 Task: Create a rule from the Routing list, Task moved to a section -> Set Priority in the project AnalyseNow , set the section as To-Do and set the priority of the task as  High
Action: Mouse moved to (69, 236)
Screenshot: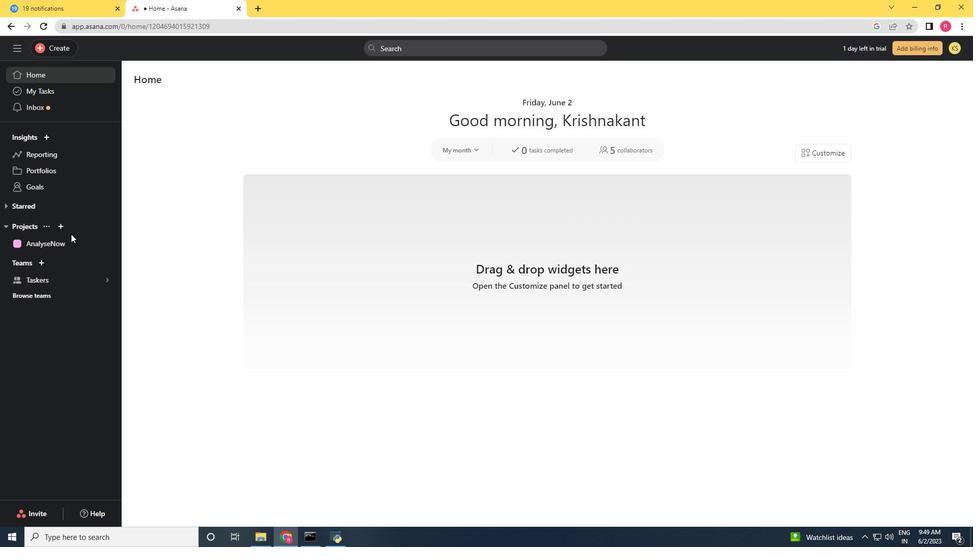 
Action: Mouse pressed left at (69, 236)
Screenshot: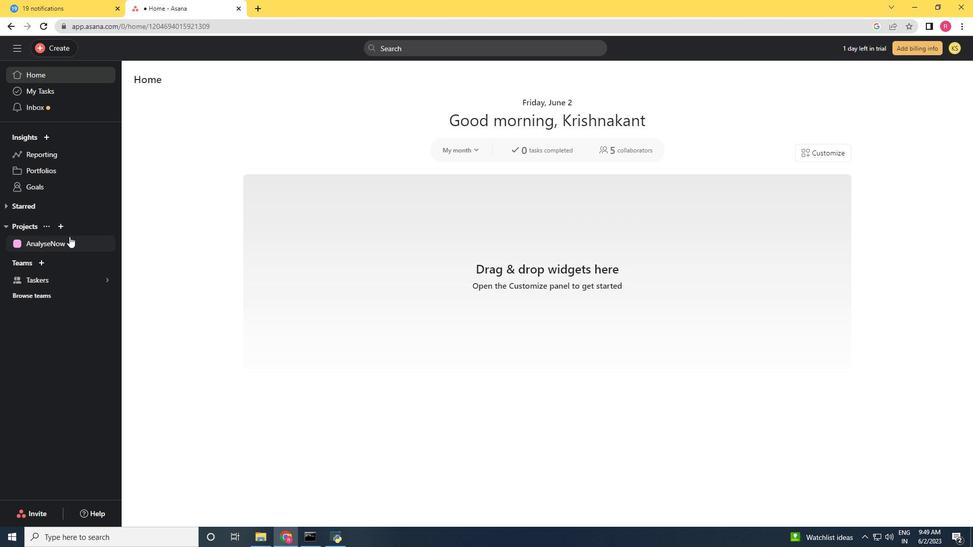 
Action: Mouse moved to (927, 83)
Screenshot: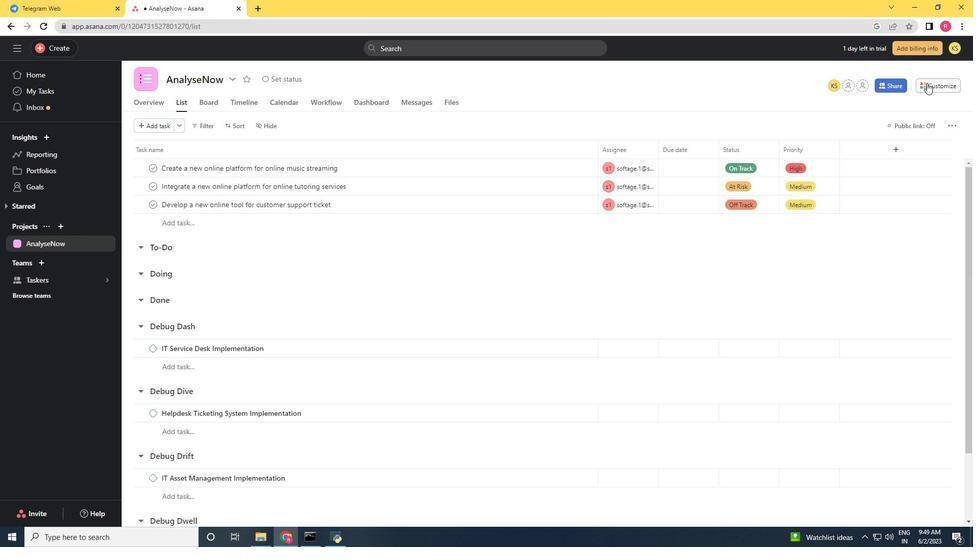 
Action: Mouse pressed left at (927, 83)
Screenshot: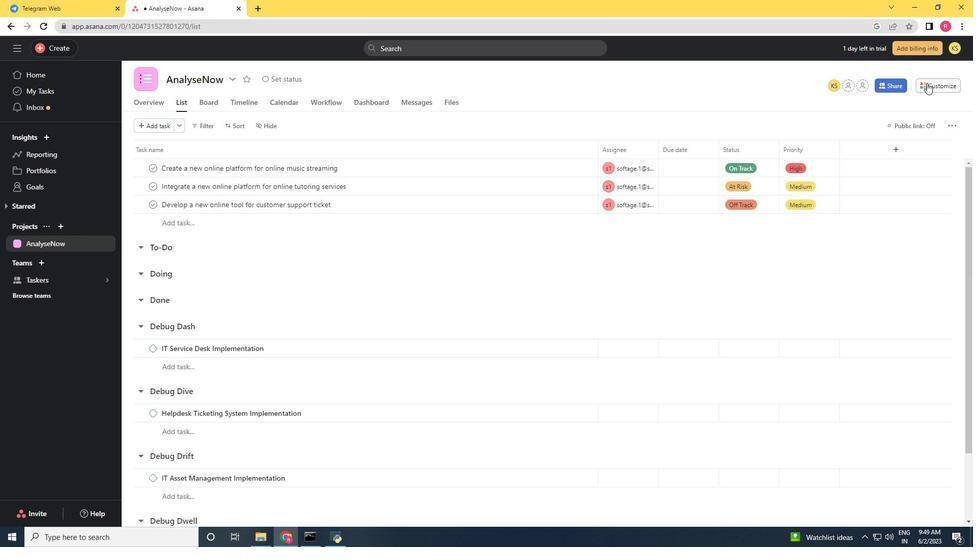 
Action: Mouse moved to (749, 223)
Screenshot: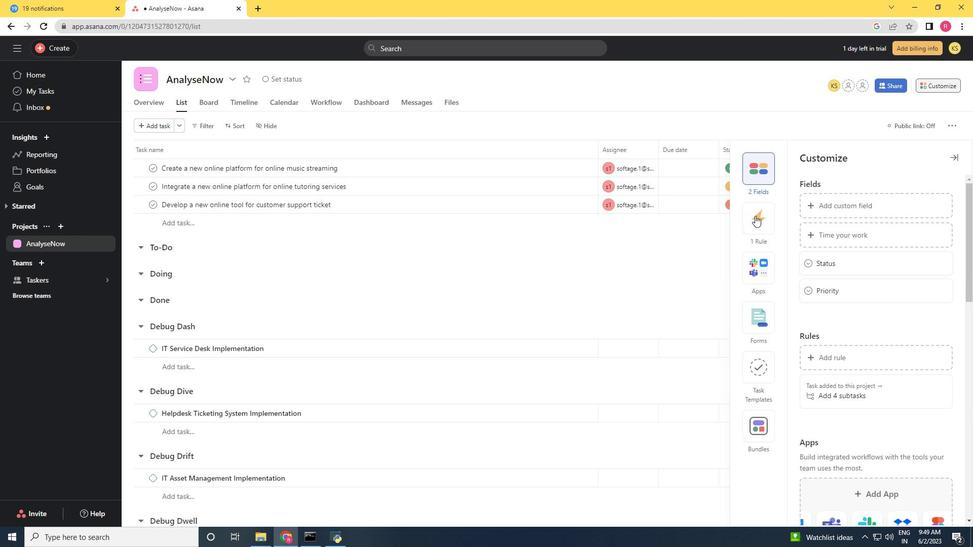 
Action: Mouse pressed left at (749, 223)
Screenshot: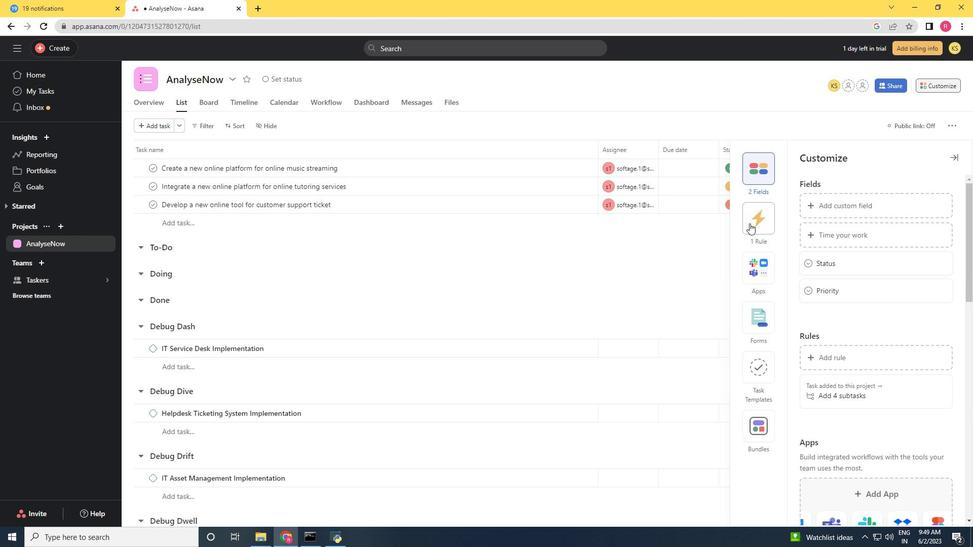 
Action: Mouse moved to (843, 197)
Screenshot: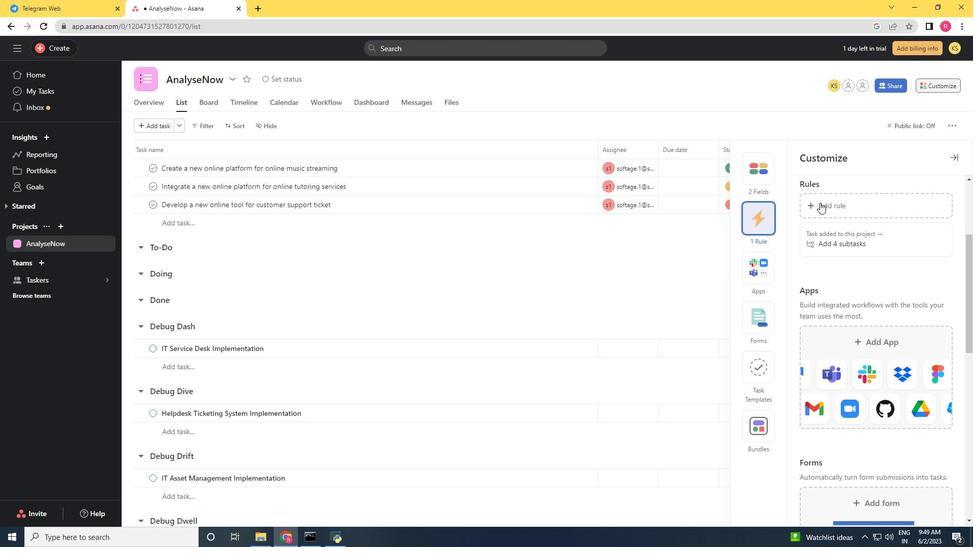 
Action: Mouse pressed left at (843, 197)
Screenshot: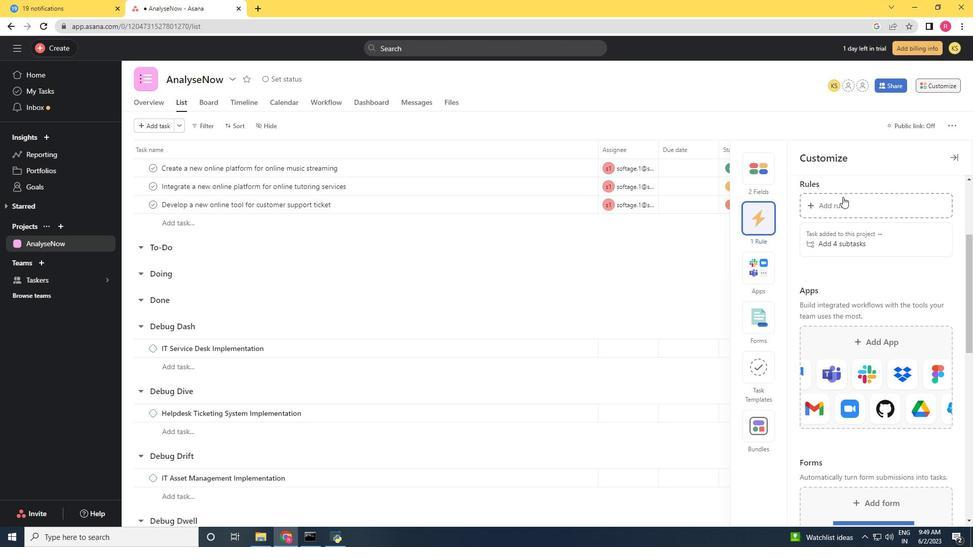 
Action: Mouse moved to (210, 133)
Screenshot: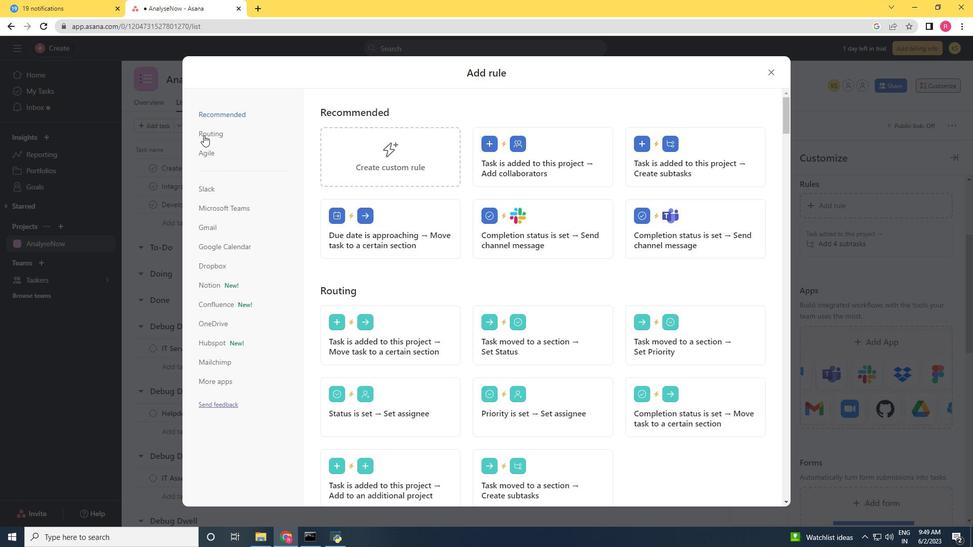 
Action: Mouse pressed left at (210, 133)
Screenshot: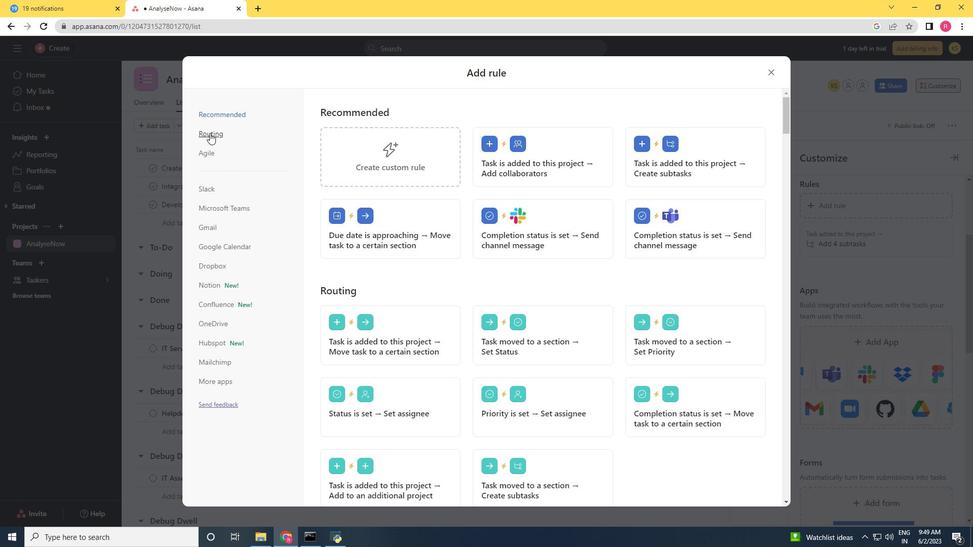 
Action: Mouse moved to (677, 154)
Screenshot: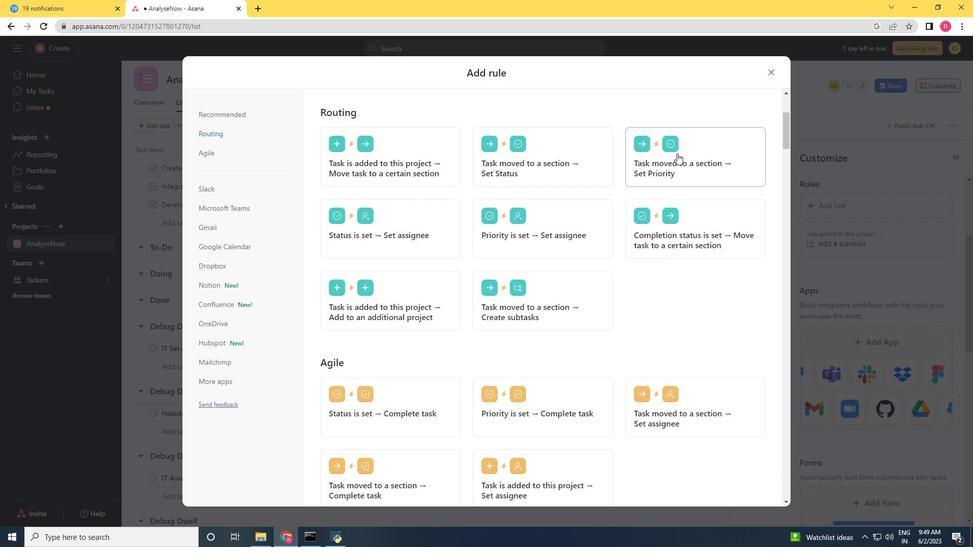 
Action: Mouse pressed left at (677, 154)
Screenshot: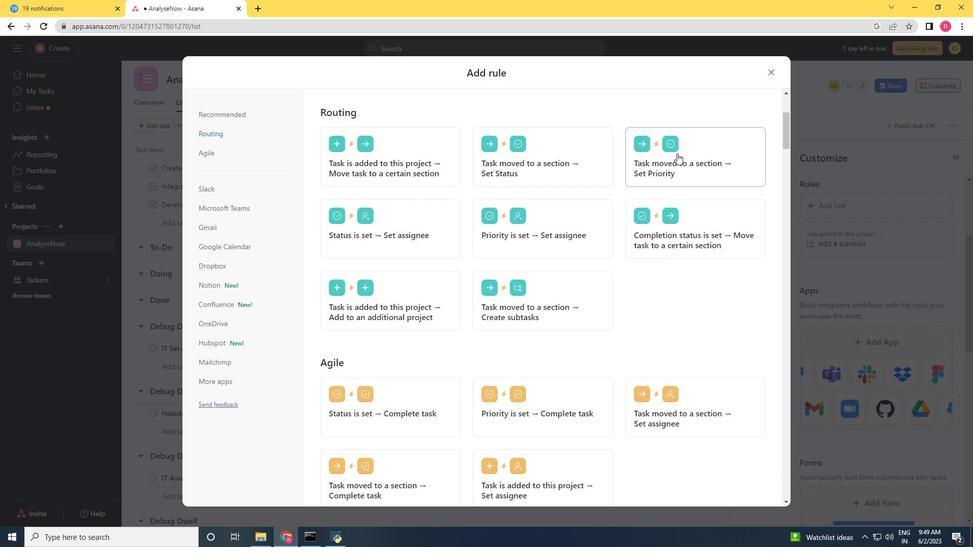 
Action: Mouse moved to (362, 259)
Screenshot: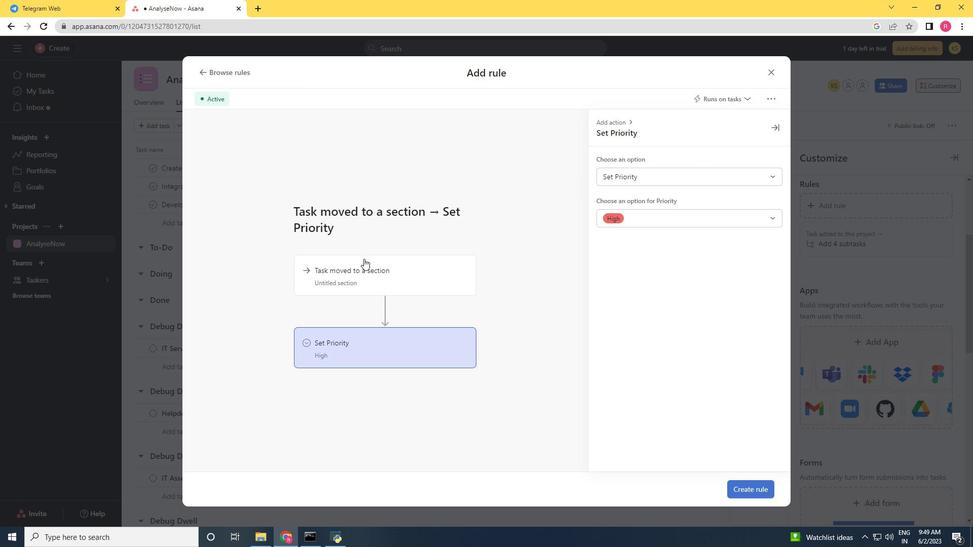 
Action: Mouse pressed left at (362, 259)
Screenshot: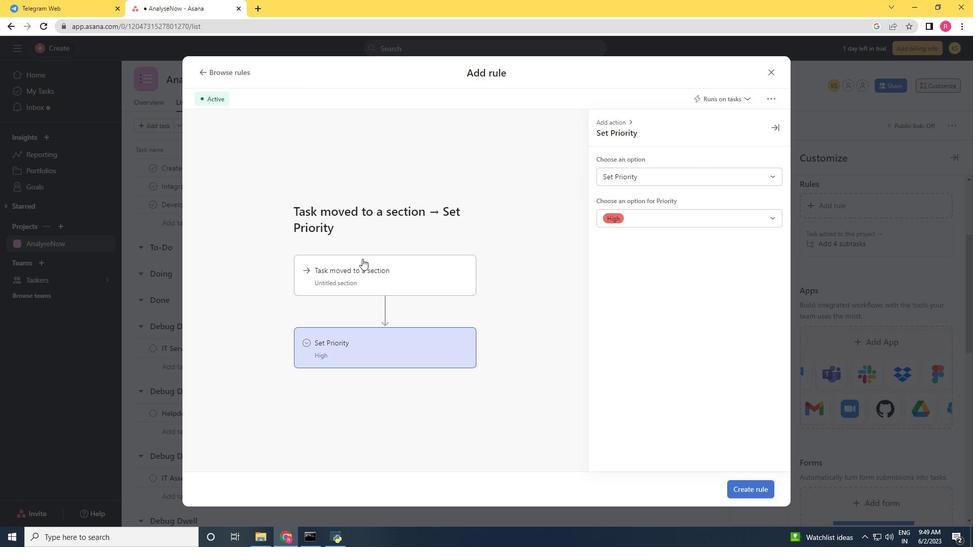 
Action: Mouse moved to (653, 176)
Screenshot: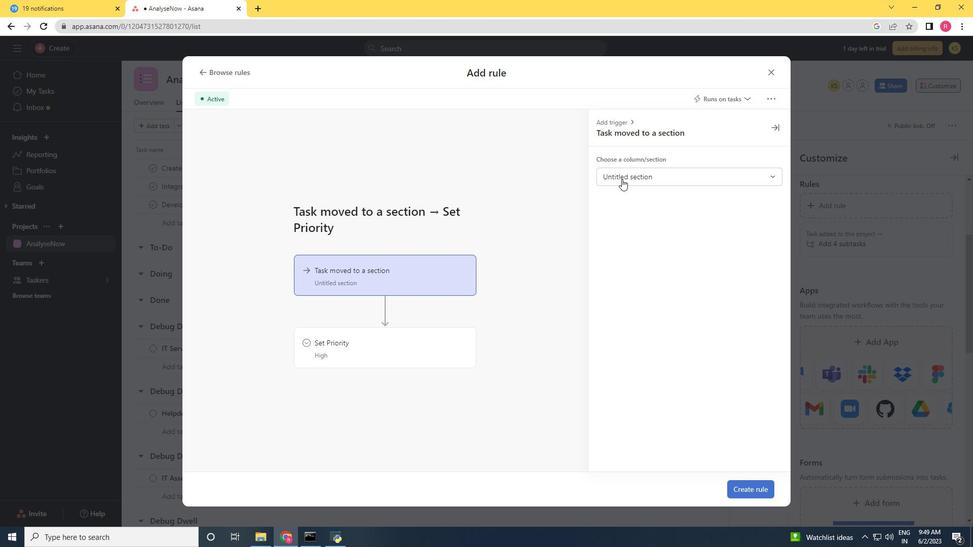 
Action: Mouse pressed left at (653, 176)
Screenshot: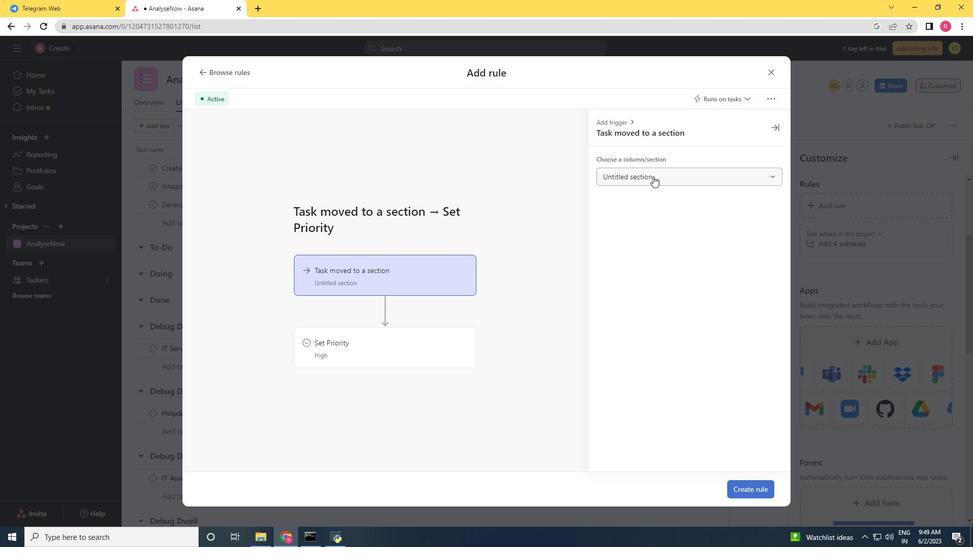 
Action: Mouse moved to (644, 208)
Screenshot: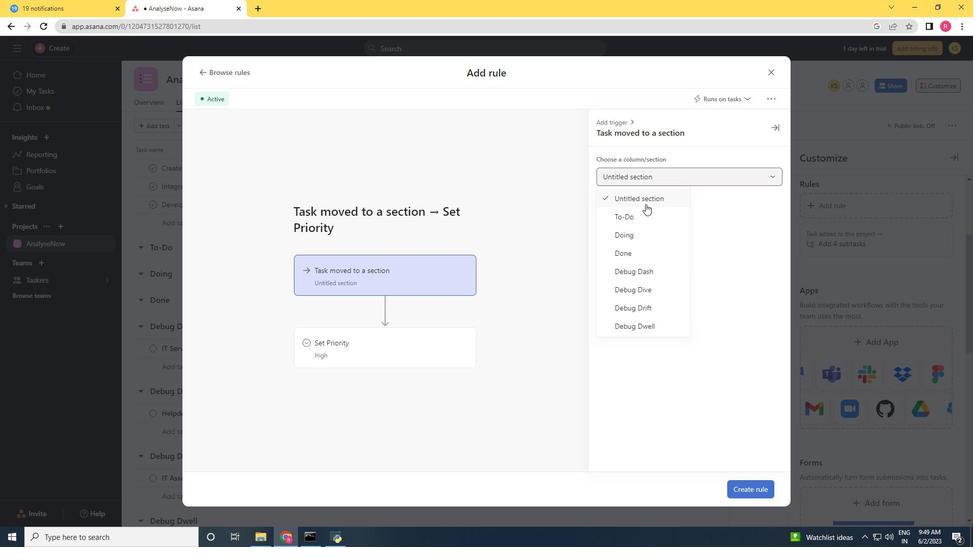 
Action: Mouse pressed left at (644, 208)
Screenshot: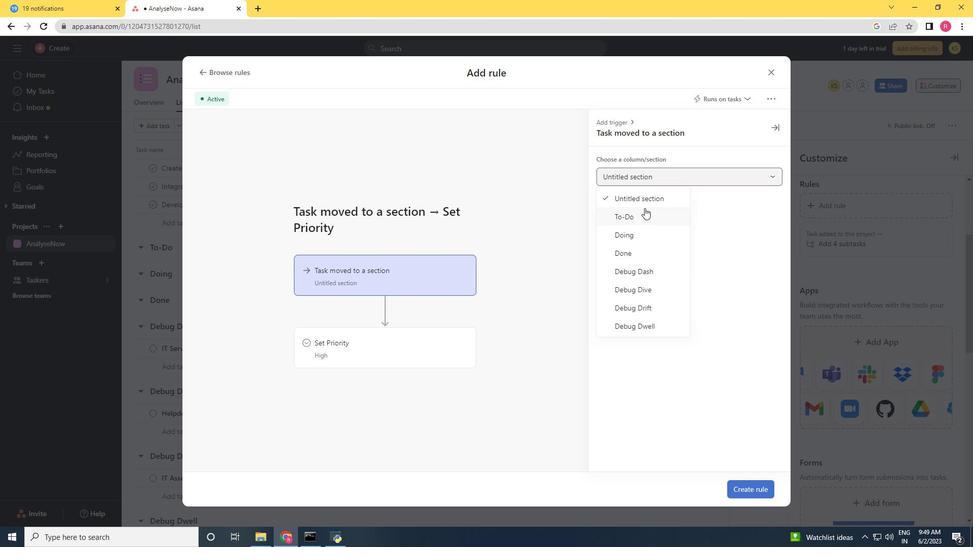 
Action: Mouse moved to (408, 342)
Screenshot: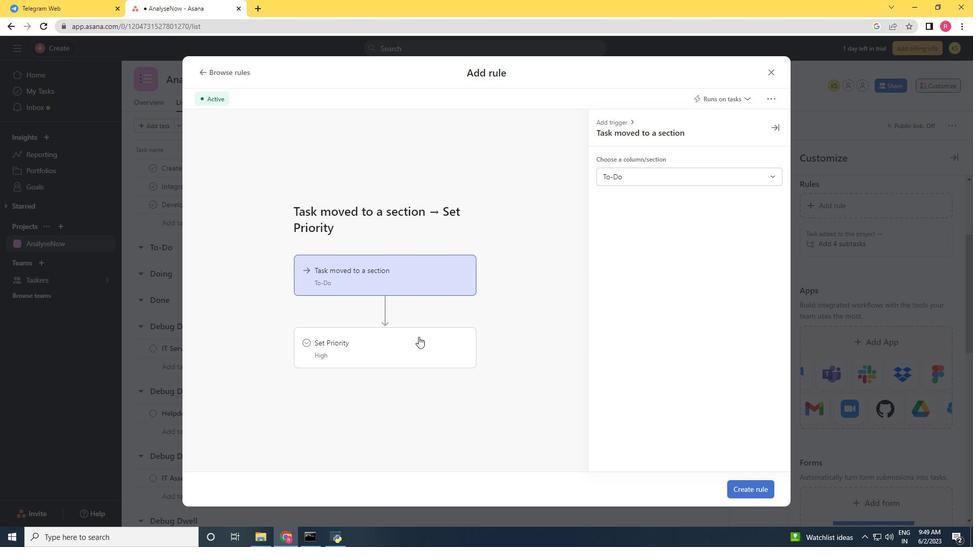 
Action: Mouse pressed left at (408, 342)
Screenshot: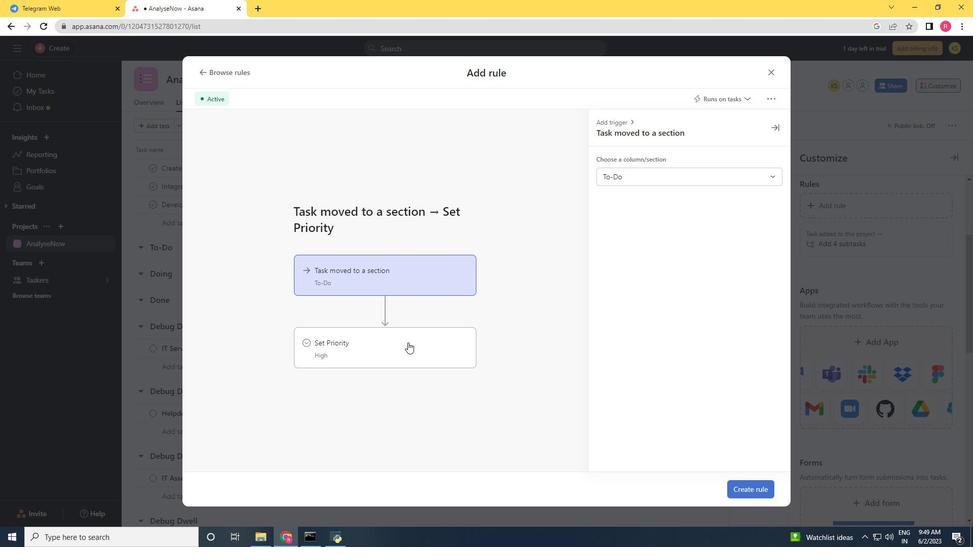 
Action: Mouse moved to (627, 176)
Screenshot: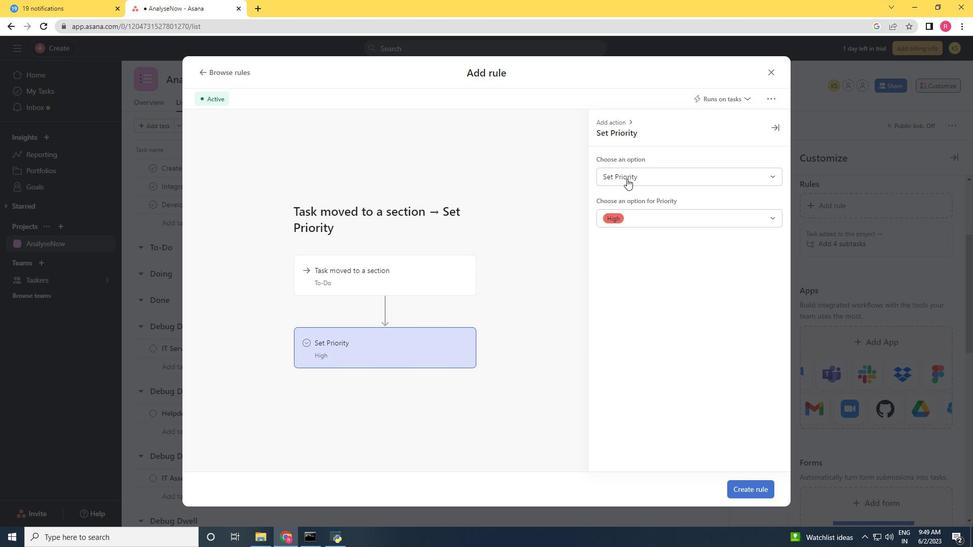 
Action: Mouse pressed left at (627, 176)
Screenshot: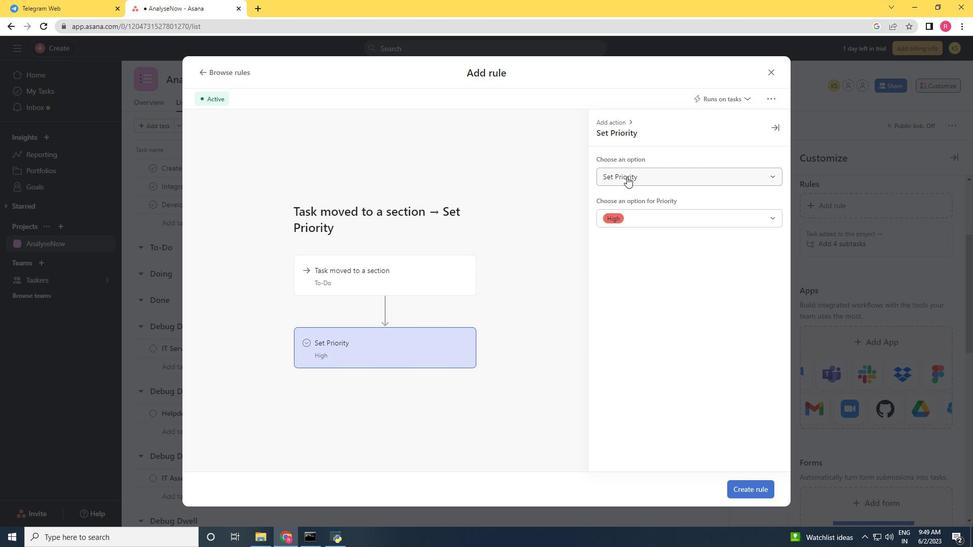 
Action: Mouse moved to (627, 195)
Screenshot: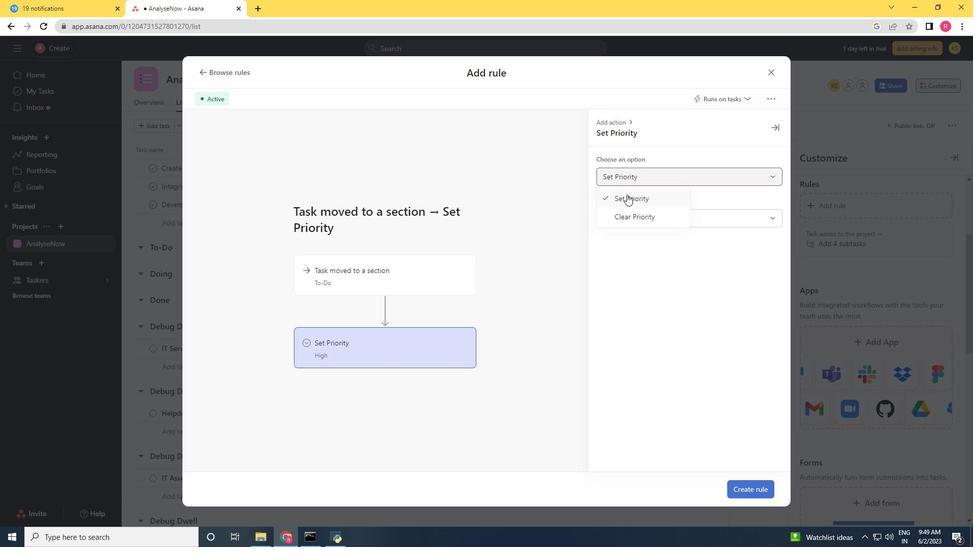 
Action: Mouse pressed left at (627, 195)
Screenshot: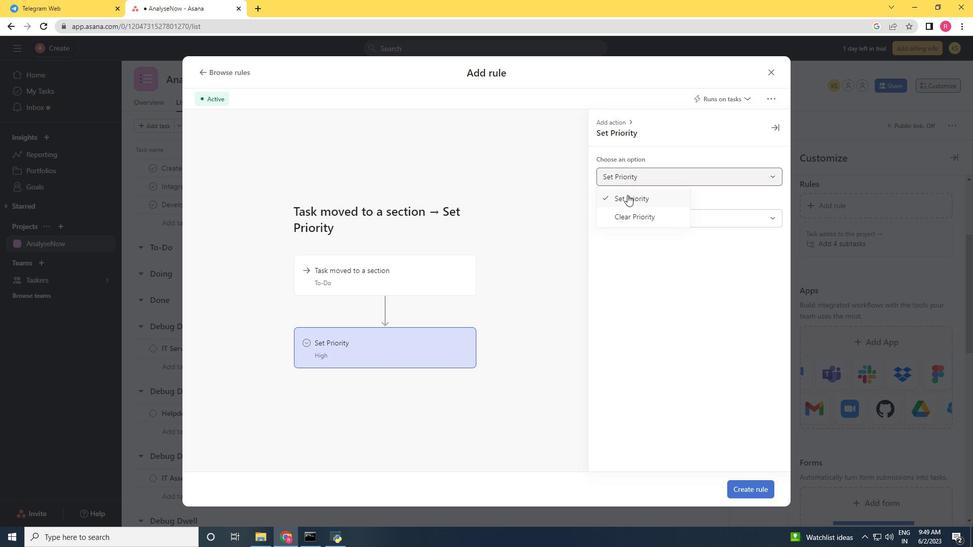 
Action: Mouse moved to (630, 217)
Screenshot: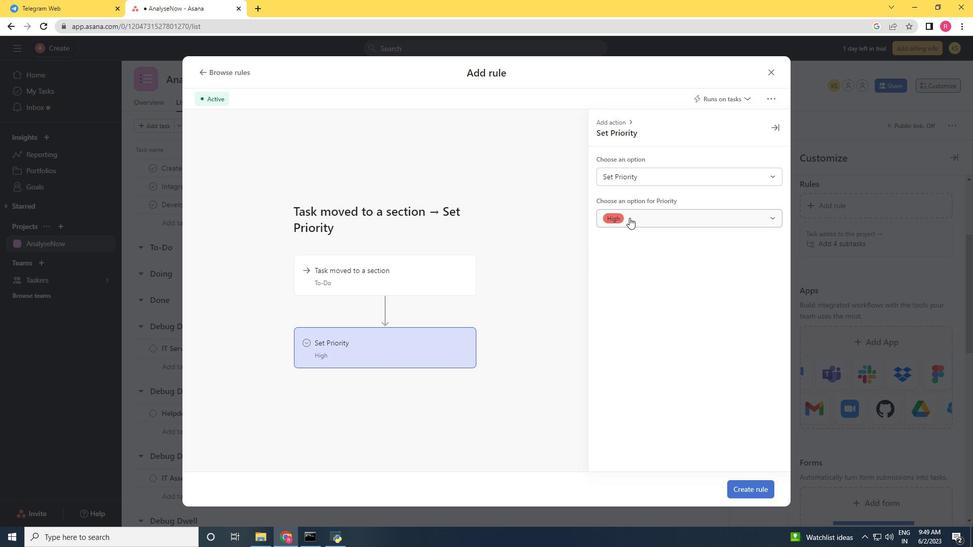 
Action: Mouse pressed left at (630, 217)
Screenshot: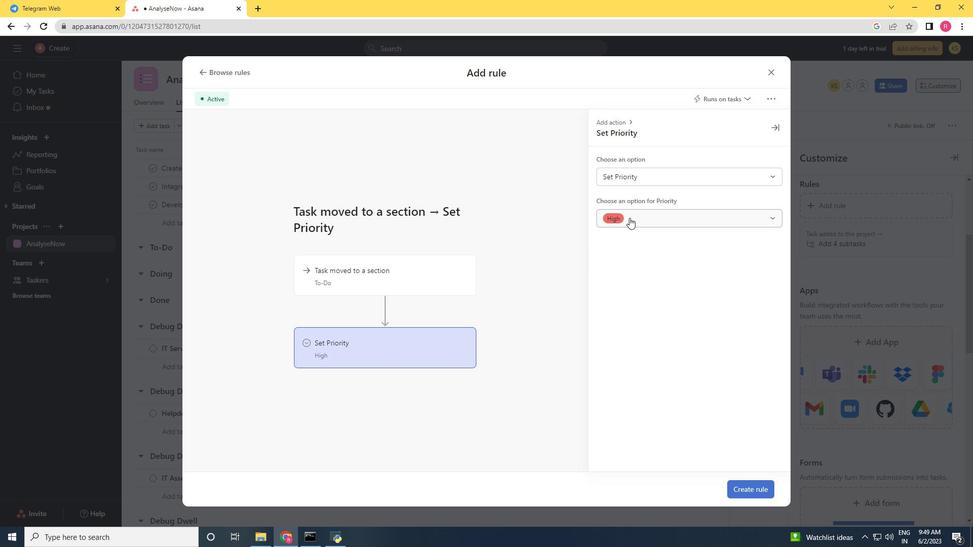 
Action: Mouse moved to (628, 236)
Screenshot: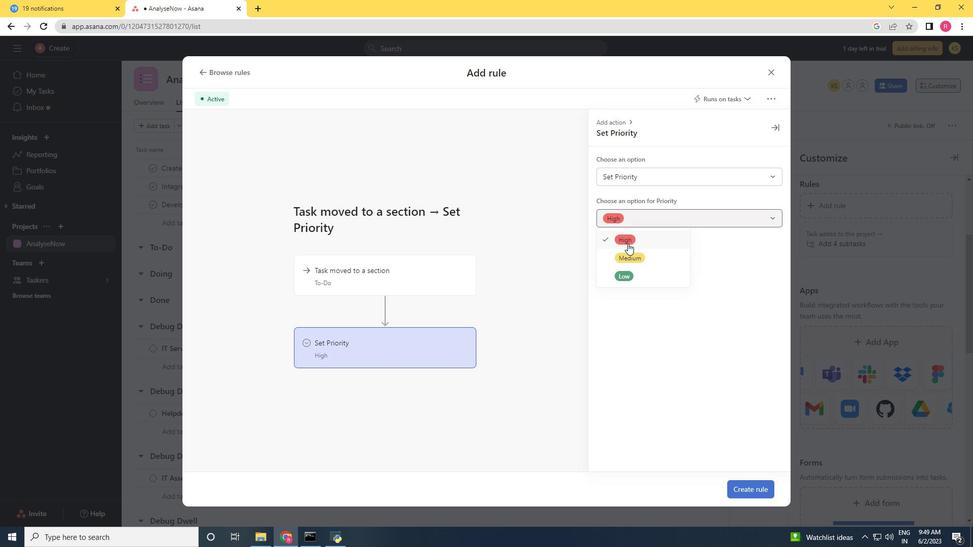 
Action: Mouse pressed left at (628, 236)
Screenshot: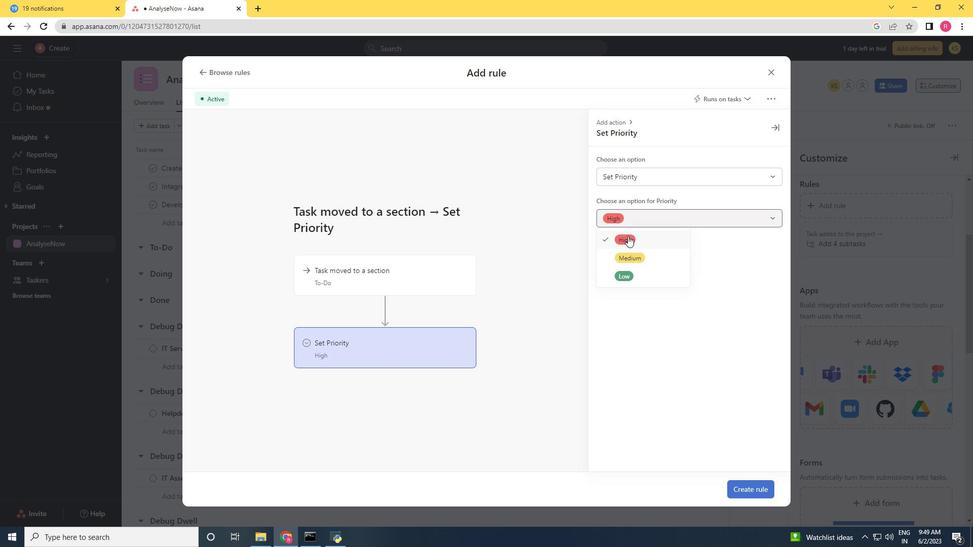 
Action: Mouse moved to (739, 486)
Screenshot: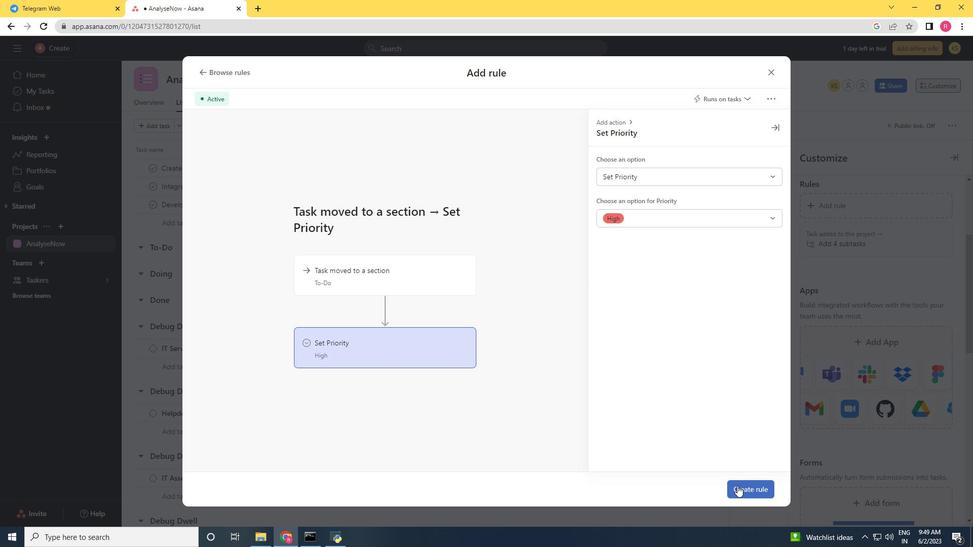 
Action: Mouse pressed left at (739, 486)
Screenshot: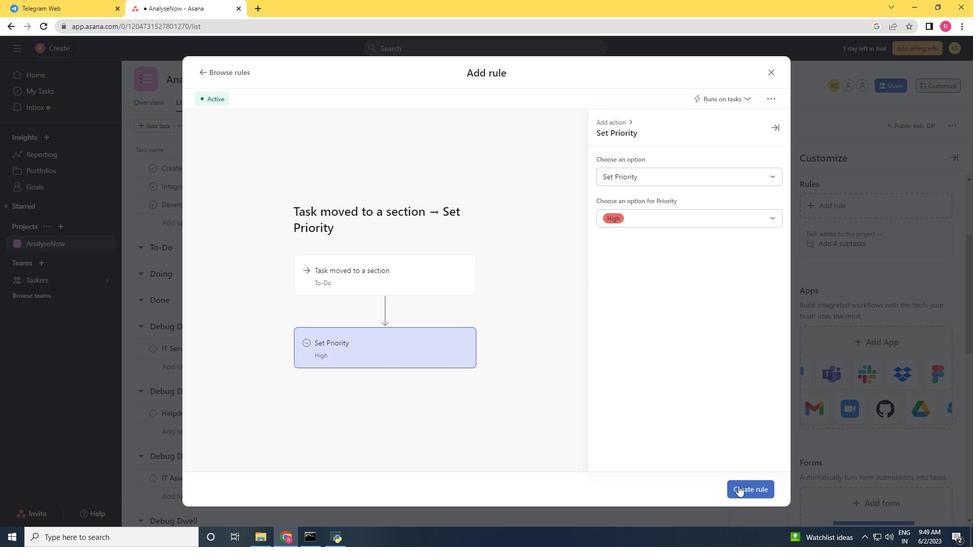 
Action: Mouse moved to (577, 395)
Screenshot: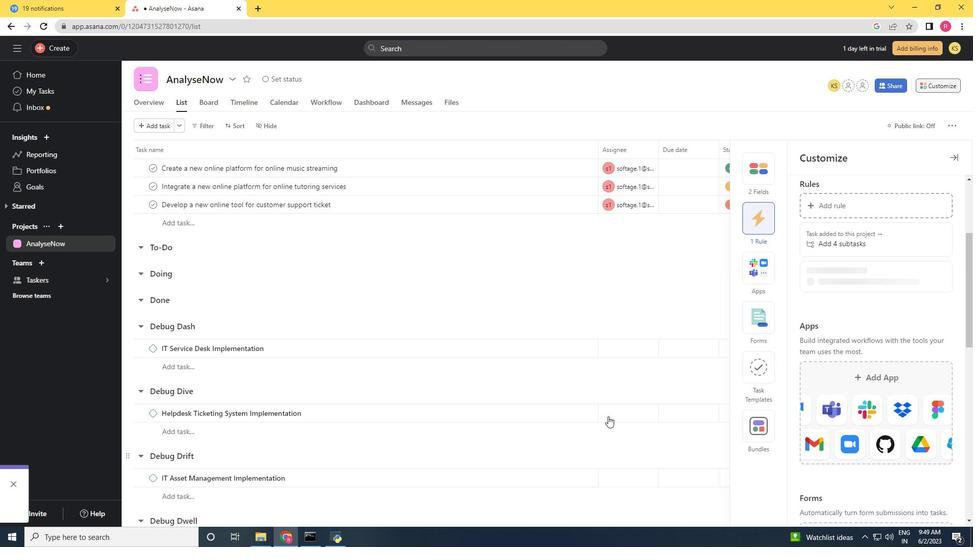 
